 Task: Add an event with the title Third Annual Strategic Planning Session, date ''2023/12/12'', time 16:00and add a description: The session will conclude with a wrap-up discussion, where mentees can reflect on the insights gained and mentors can offer any final words of encouragement. Participants will have the opportunity to exchange contact information and establish ongoing mentoring relationships beyond the event.Mark the tasks as Completed , logged in from the account softage.5@softage.netand send the event invitation to softage.9@softage.net and softage.10@softage.net. Set a reminder for the event Doesn''t repeat
Action: Mouse moved to (44, 132)
Screenshot: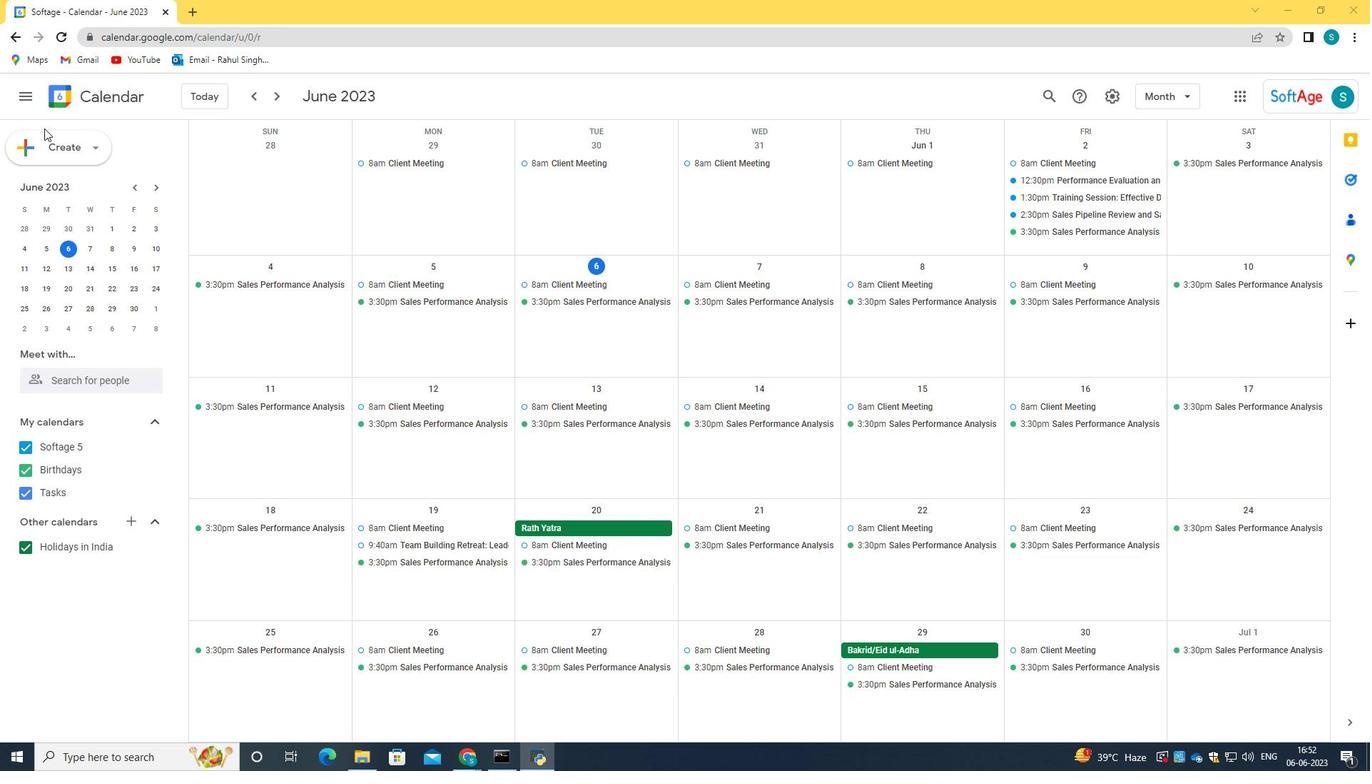 
Action: Mouse pressed left at (44, 132)
Screenshot: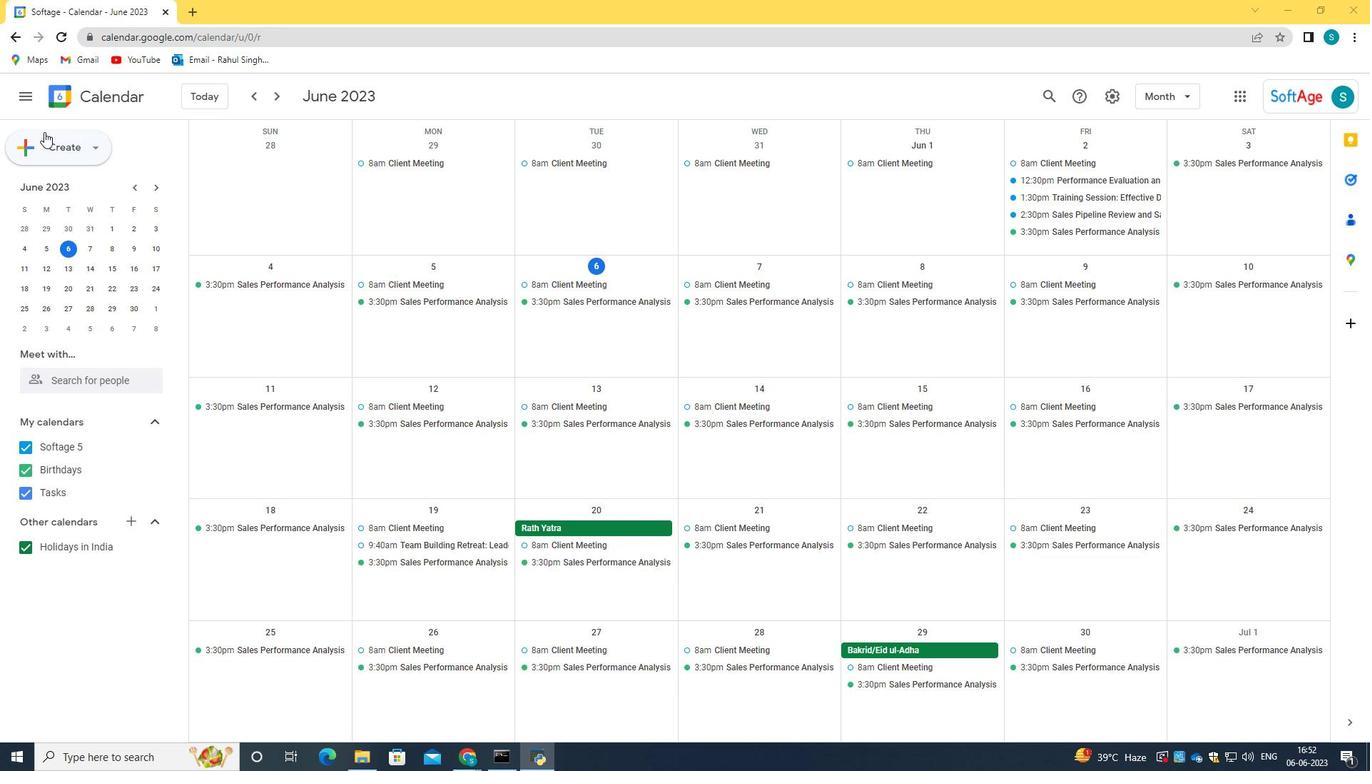 
Action: Mouse moved to (65, 184)
Screenshot: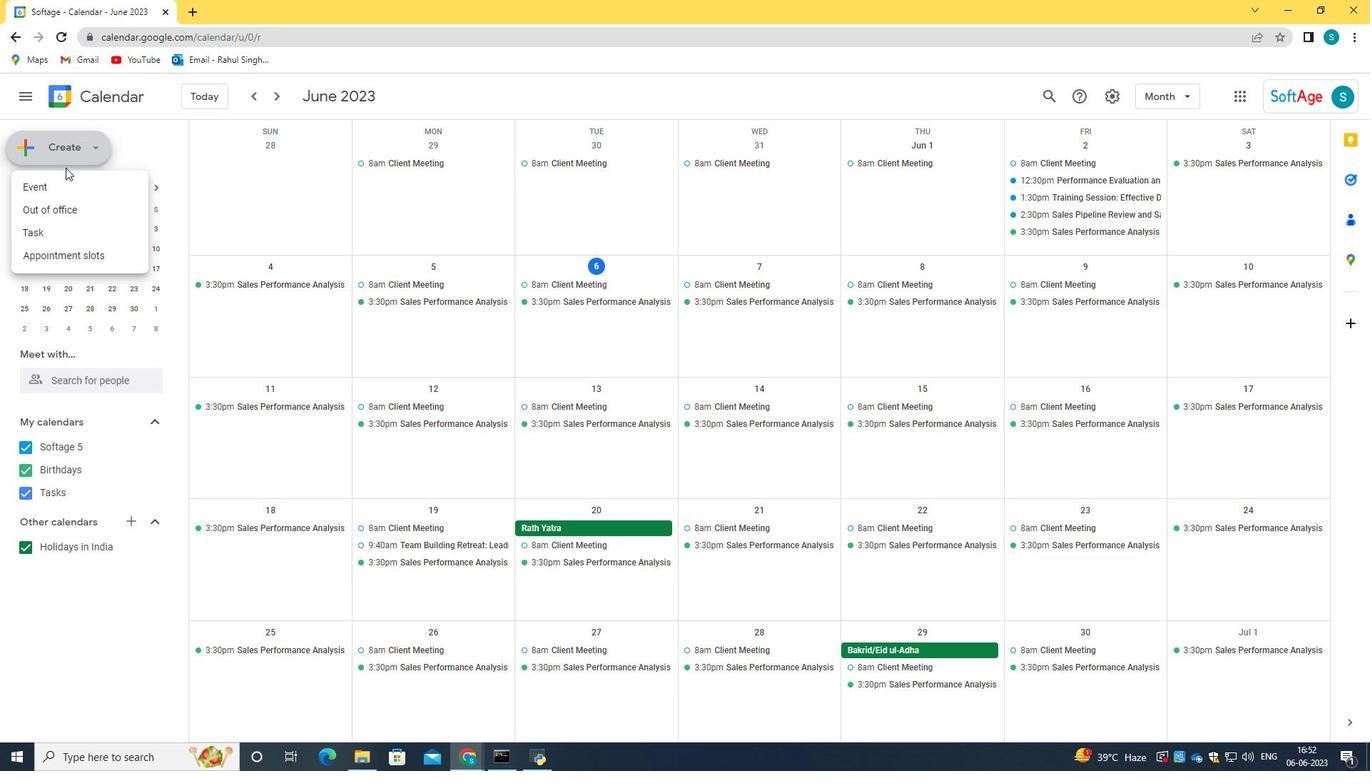 
Action: Mouse pressed left at (65, 184)
Screenshot: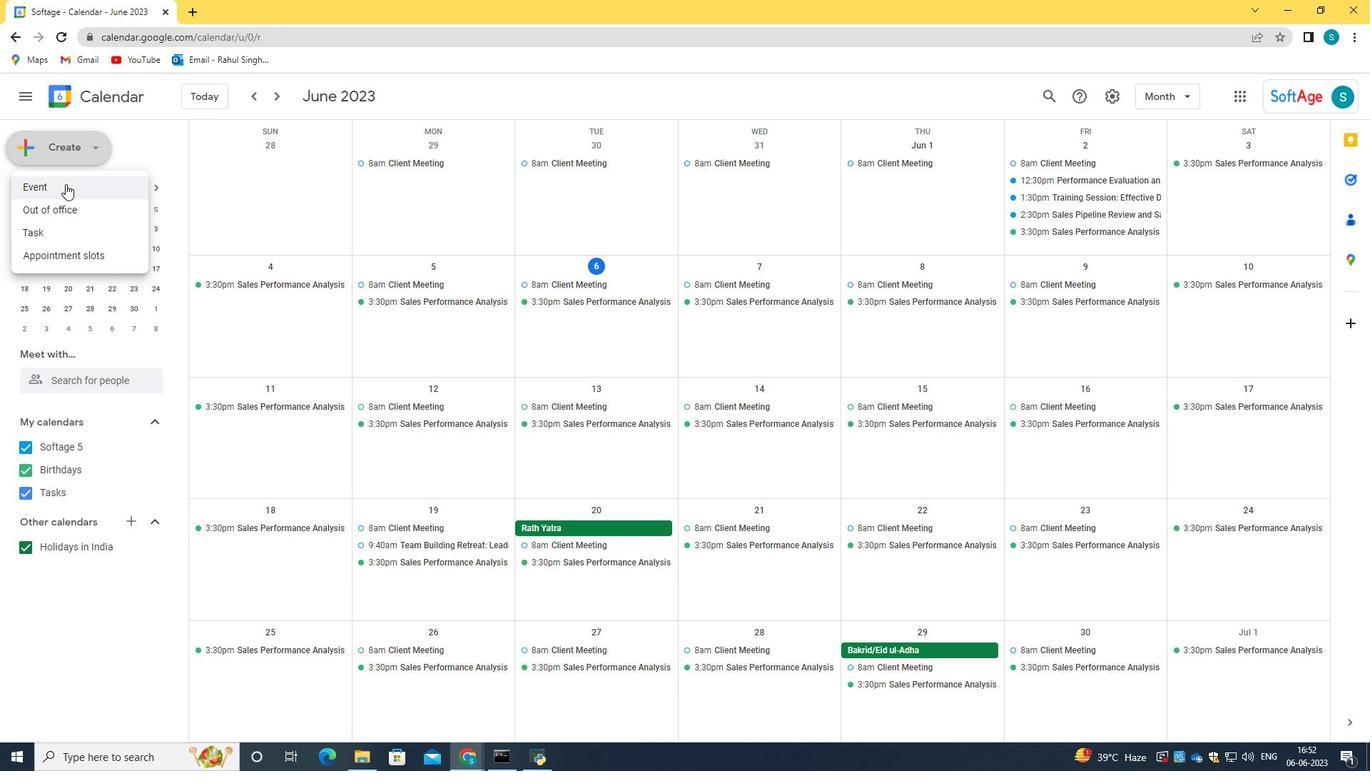 
Action: Mouse moved to (399, 571)
Screenshot: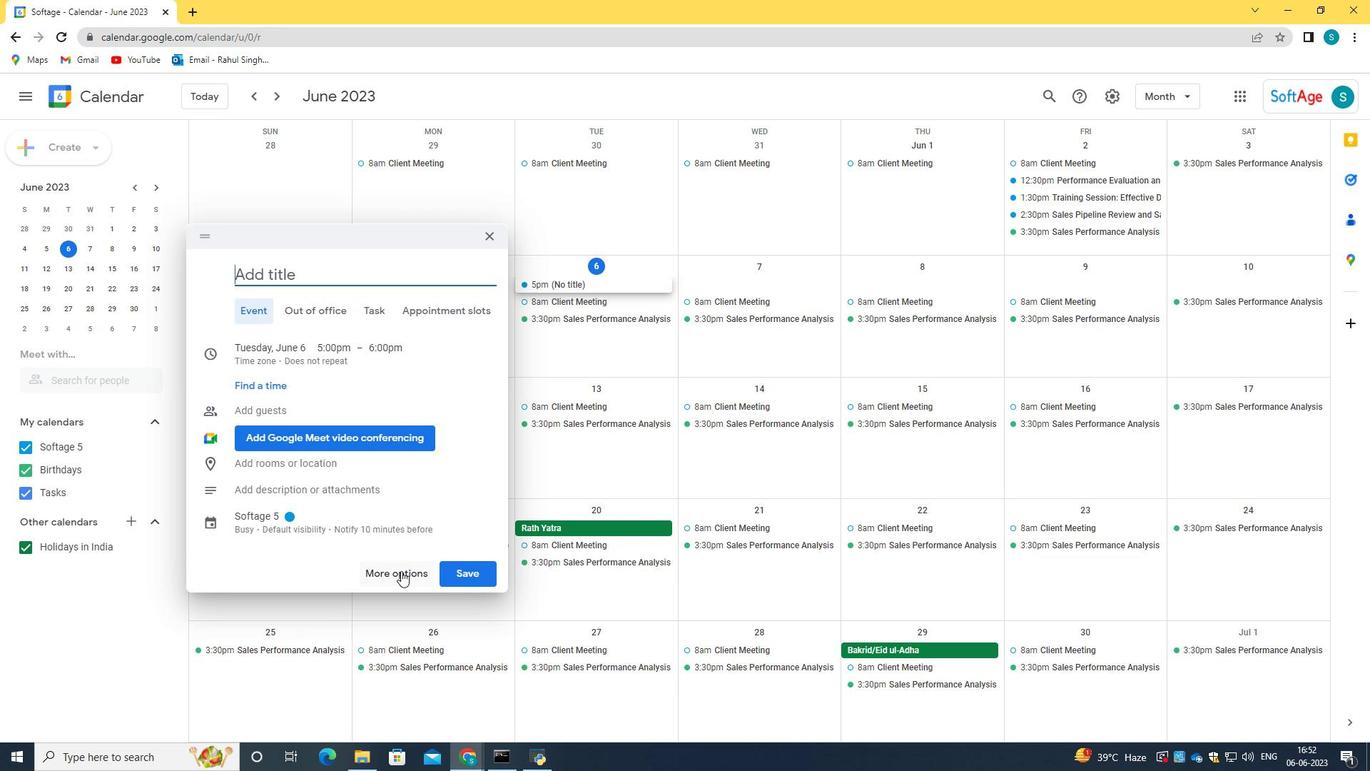 
Action: Mouse pressed left at (399, 571)
Screenshot: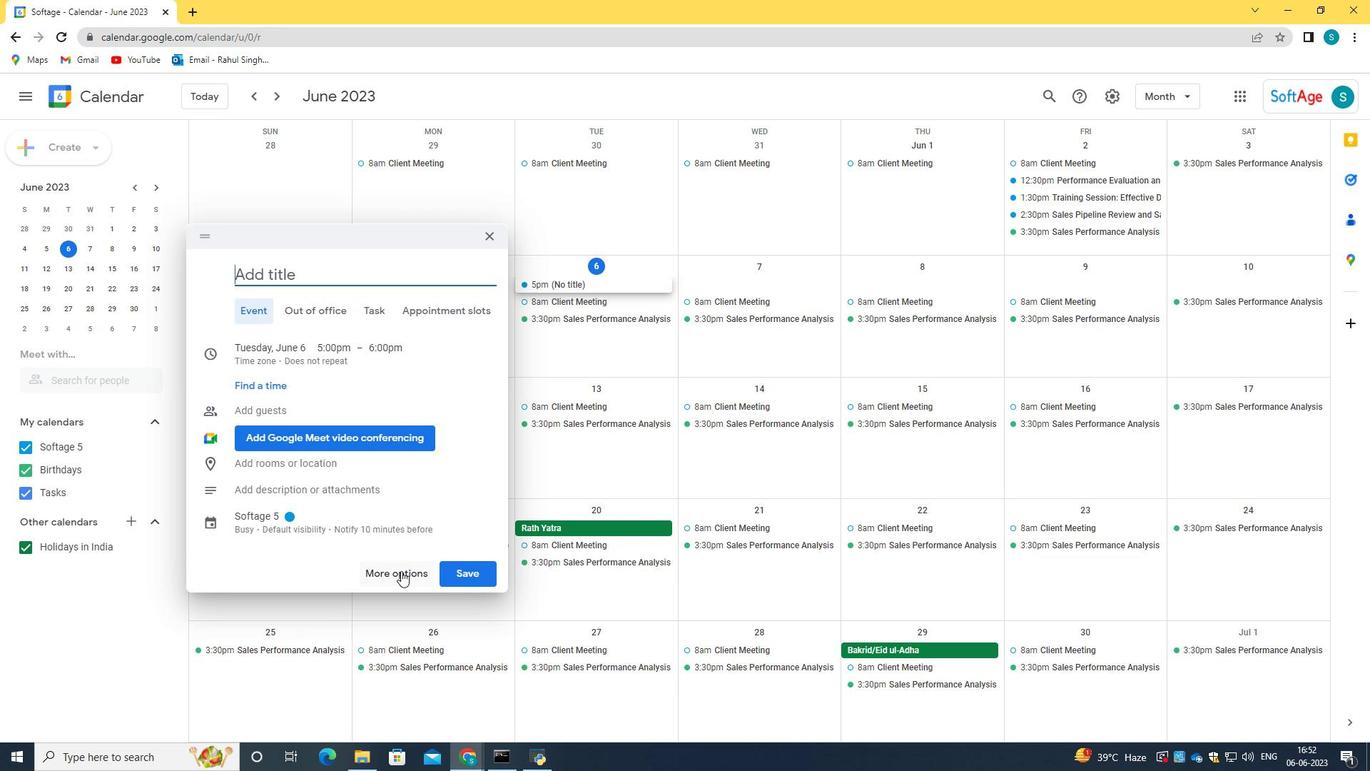 
Action: Mouse moved to (99, 107)
Screenshot: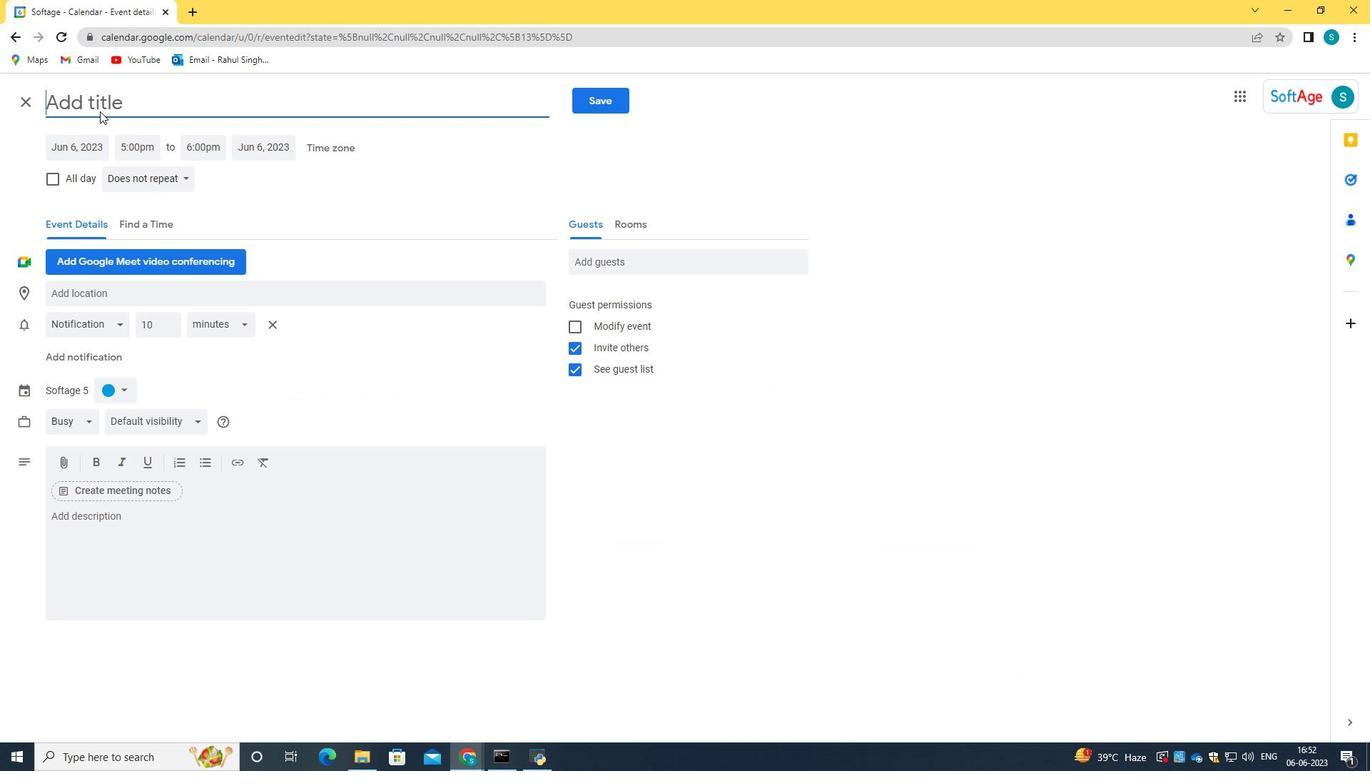 
Action: Mouse pressed left at (99, 107)
Screenshot: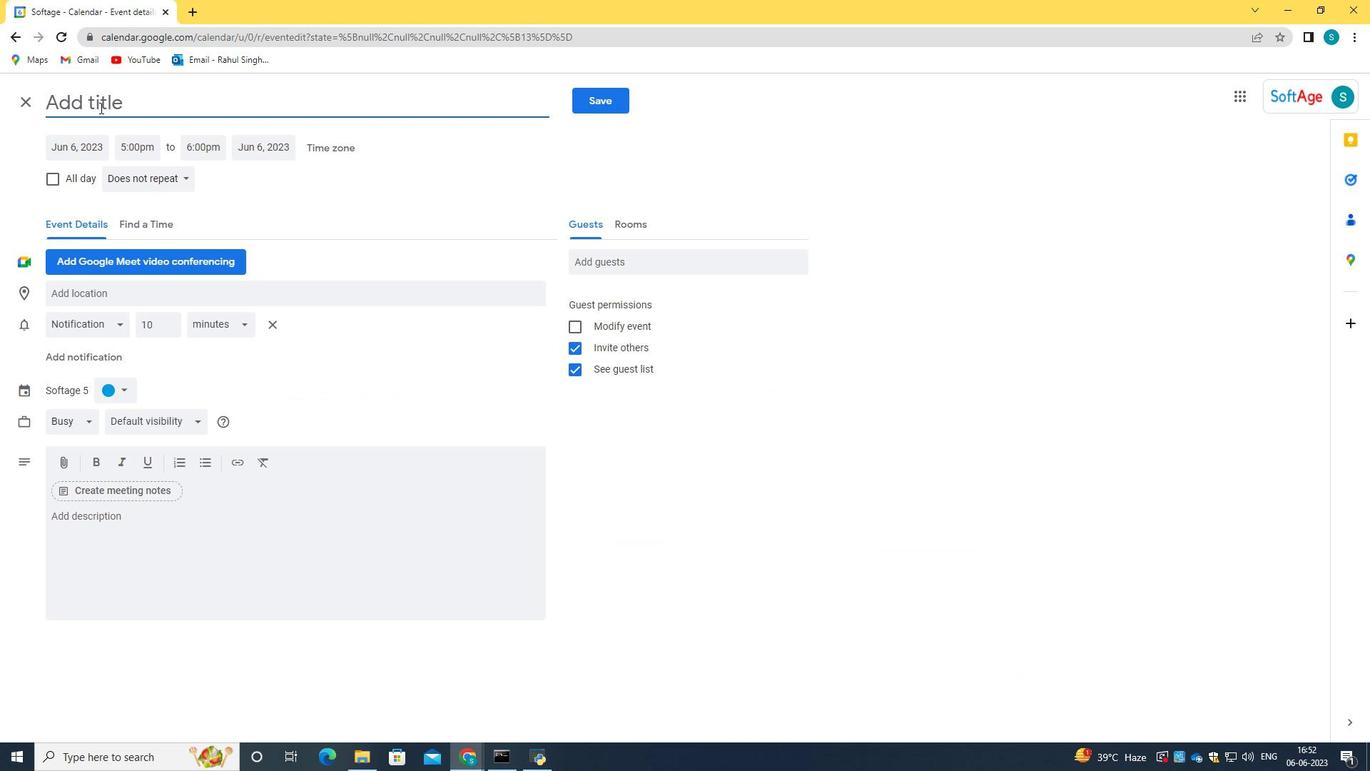 
Action: Key pressed <Key.caps_lock>T<Key.caps_lock>hird<Key.space><Key.caps_lock>A<Key.caps_lock>nnual<Key.space><Key.caps_lock>S<Key.caps_lock>trategic<Key.space><Key.caps_lock>P<Key.caps_lock>lanning<Key.space><Key.caps_lock>S<Key.caps_lock>esso<Key.backspace>ion<Key.space>
Screenshot: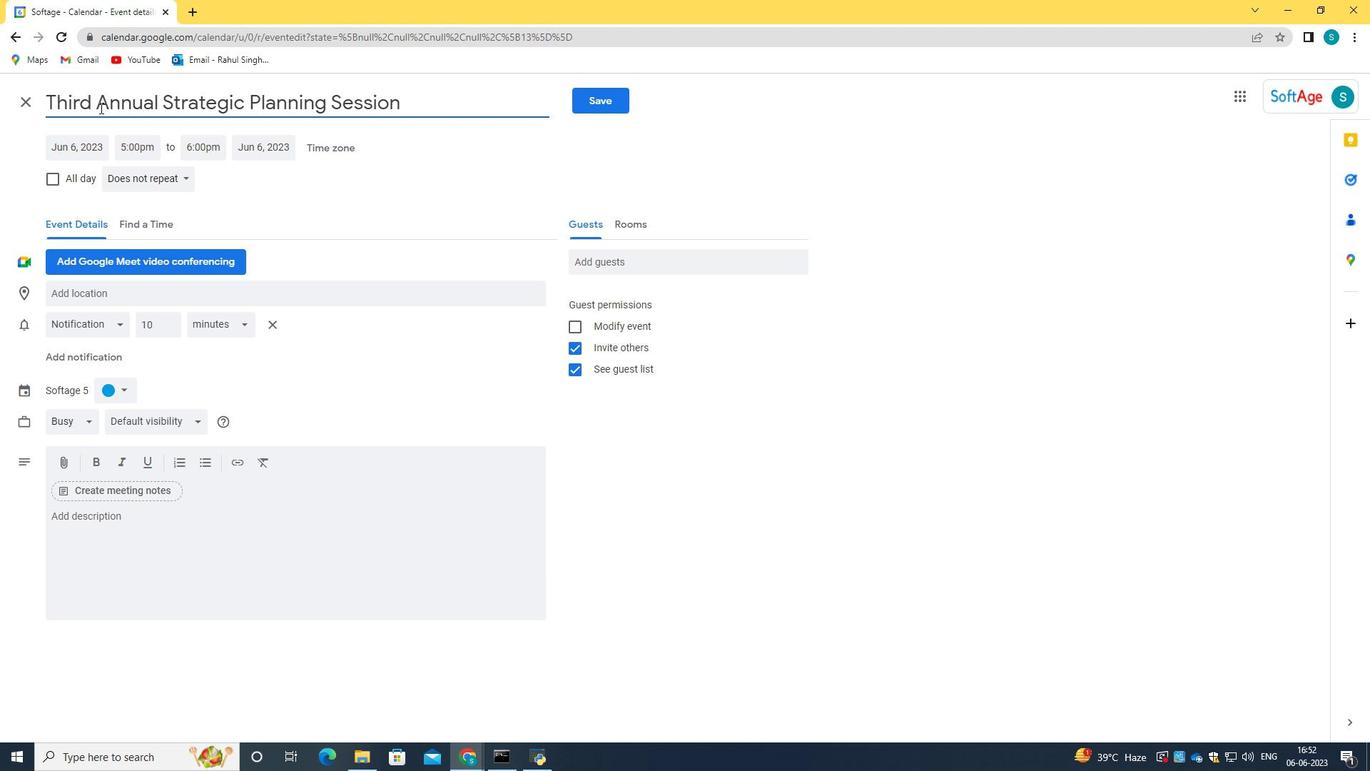
Action: Mouse moved to (79, 145)
Screenshot: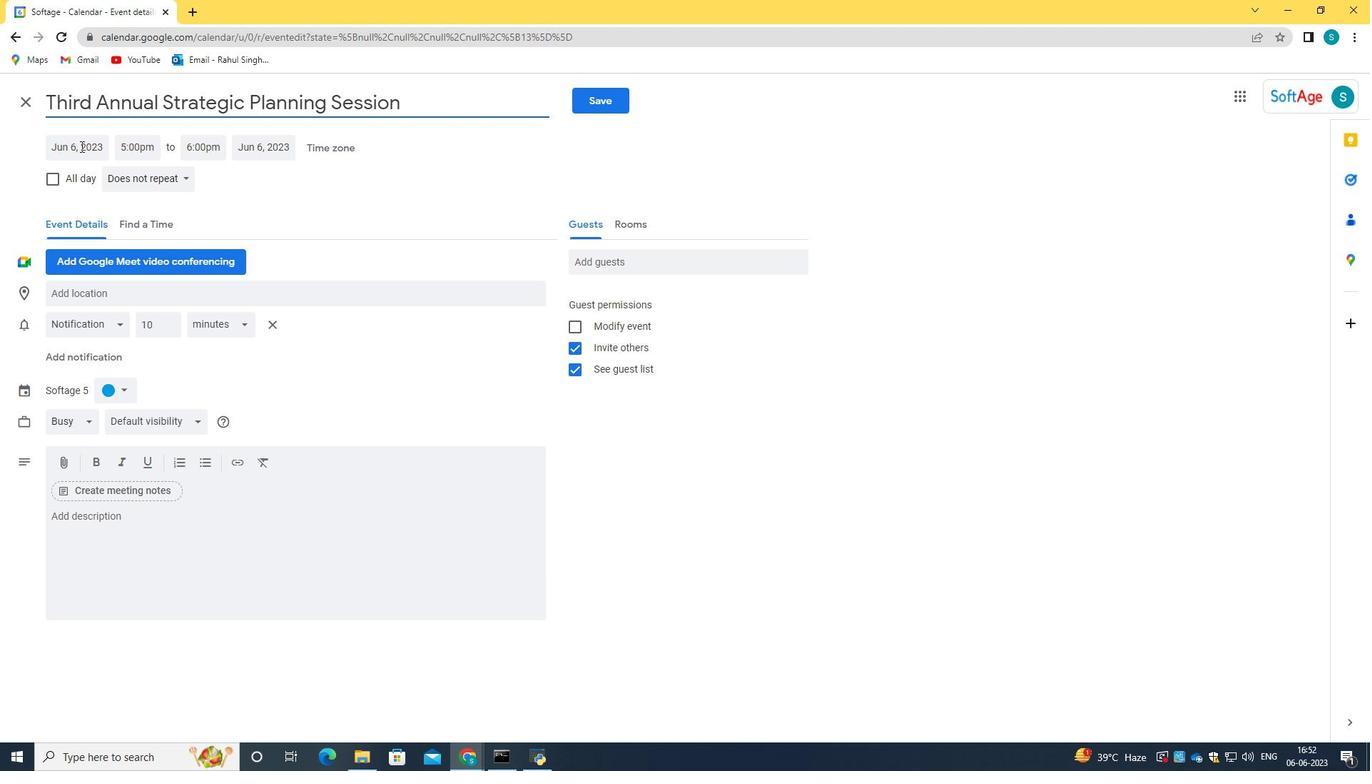 
Action: Mouse pressed left at (79, 145)
Screenshot: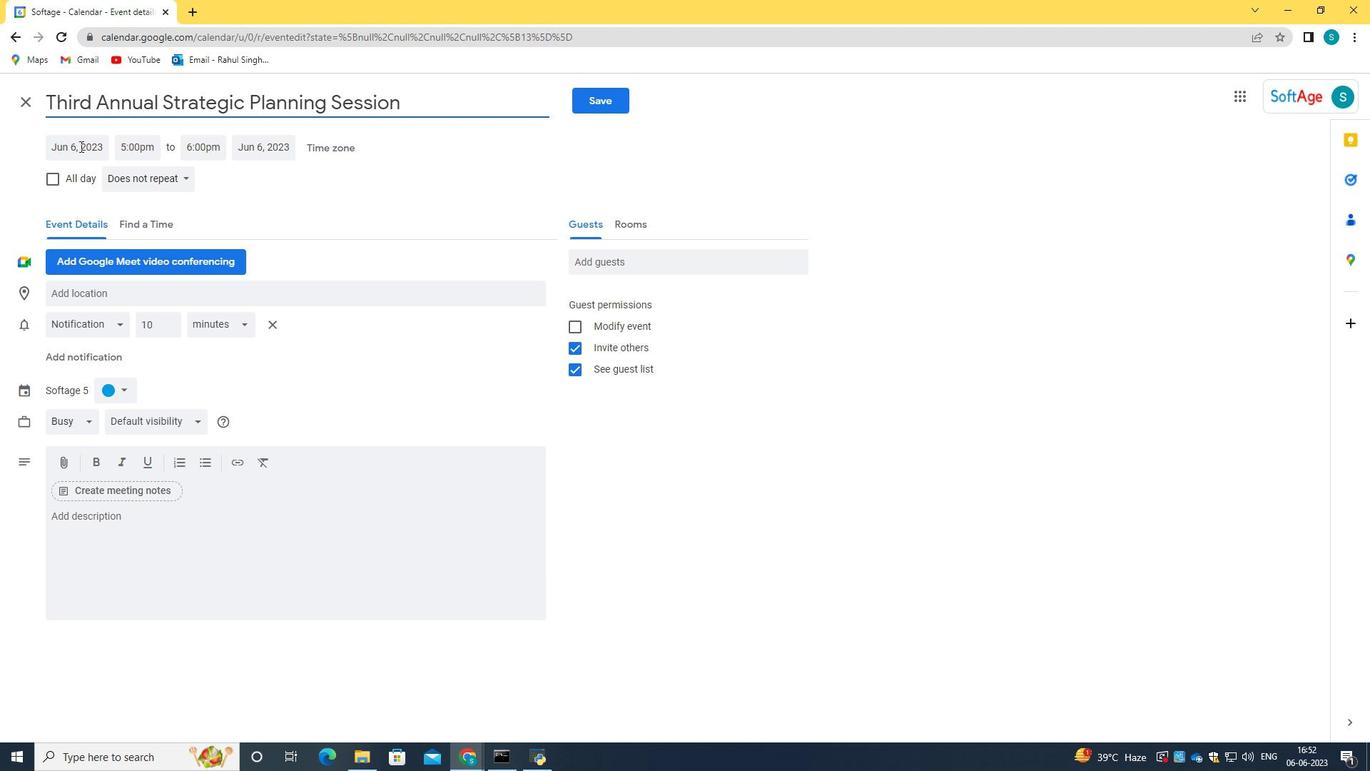 
Action: Key pressed 2023/12/12<Key.alt_gr><Key.tab>16<Key.shift_r>:00<Key.enter>
Screenshot: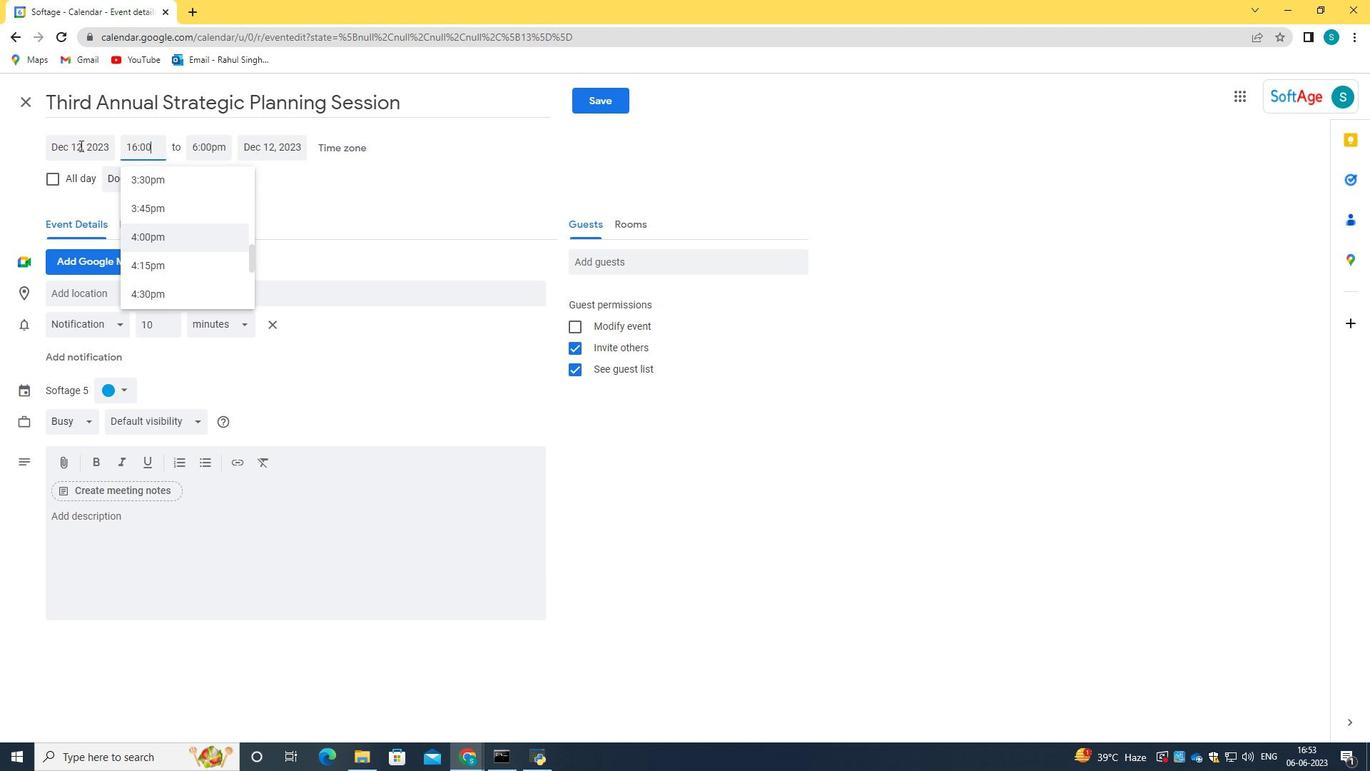 
Action: Mouse moved to (185, 578)
Screenshot: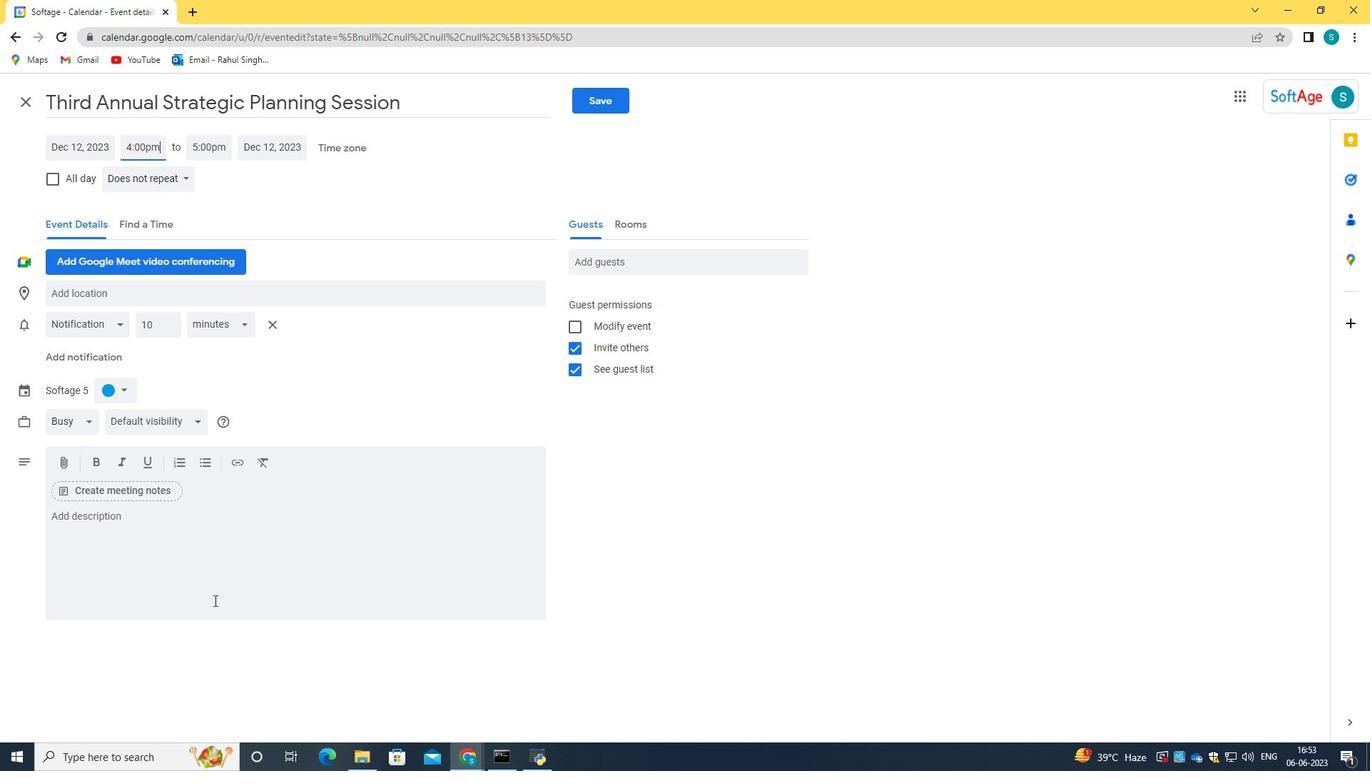 
Action: Mouse pressed left at (185, 578)
Screenshot: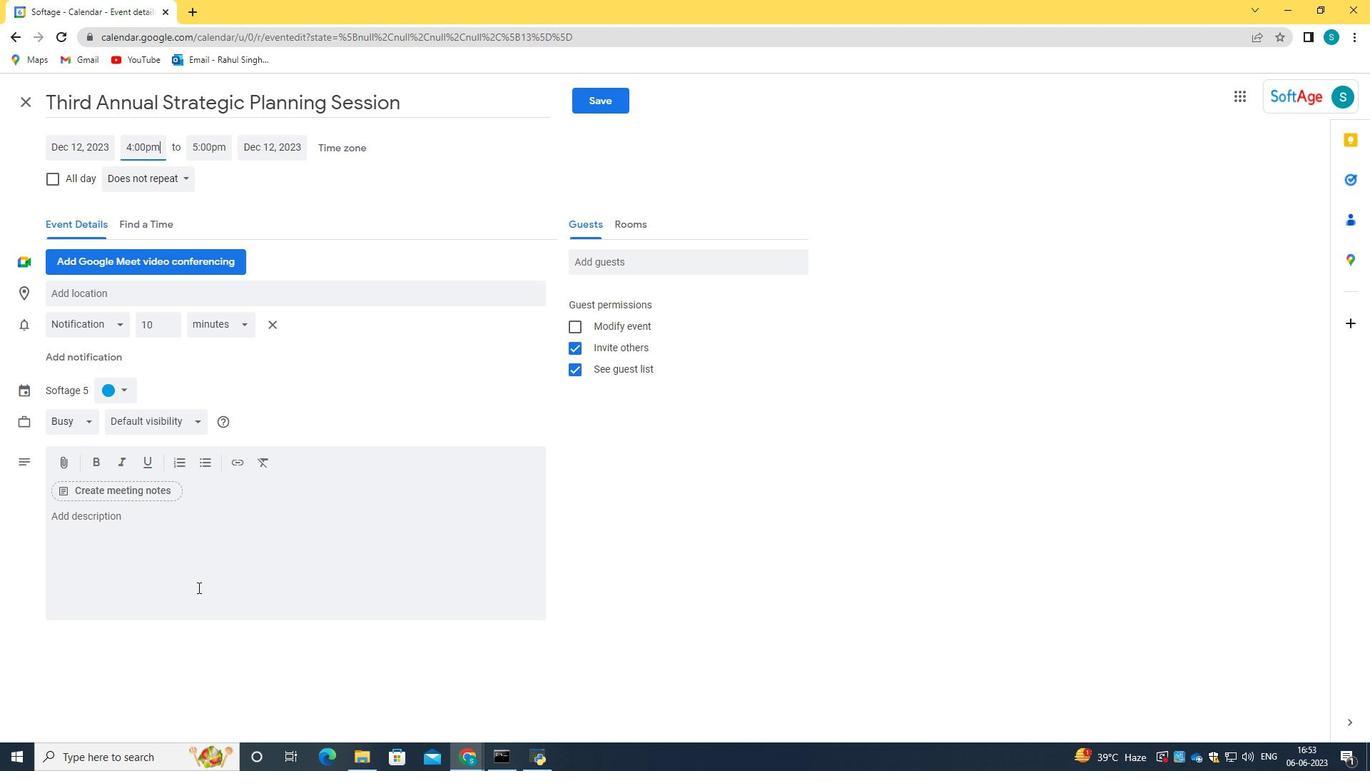 
Action: Key pressed <Key.caps_lock>T<Key.caps_lock>he<Key.space>session<Key.space>will<Key.space>conclude<Key.space>with<Key.space>a<Key.space>wrap-up<Key.space>dec<Key.backspace>s<Key.backspace><Key.backspace>iscussion,<Key.space>where<Key.space>mentes<Key.backspace>es<Key.space>can<Key.space>offer<Key.space>any<Key.space>final<Key.space>words<Key.space>of<Key.space>encor<Key.backspace>urgement<Key.space><Key.backspace>.<Key.space><Key.caps_lock>P<Key.caps_lock>articipants<Key.backspace><Key.backspace><Key.backspace><Key.backspace><Key.backspace><Key.backspace><Key.backspace><Key.backspace><Key.backspace><Key.backspace><Key.backspace><Key.backspace><Key.backspace><Key.backspace><Key.backspace><Key.backspace><Key.backspace><Key.backspace><Key.backspace><Key.backspace>agemtn<Key.backspace><Key.backspace>ent.<Key.space><Key.caps_lock>P<Key.caps_lock>articipants<Key.space>will<Key.space>have<Key.space>the<Key.space>opportunity<Key.space>to<Key.space>exchange<Key.space>contact<Key.space>information<Key.space>and<Key.space>establish<Key.space>ongi<Key.backspace>oing<Key.space>mentoring<Key.space>relationships<Key.space>beyond<Key.space>the<Key.space>event.
Screenshot: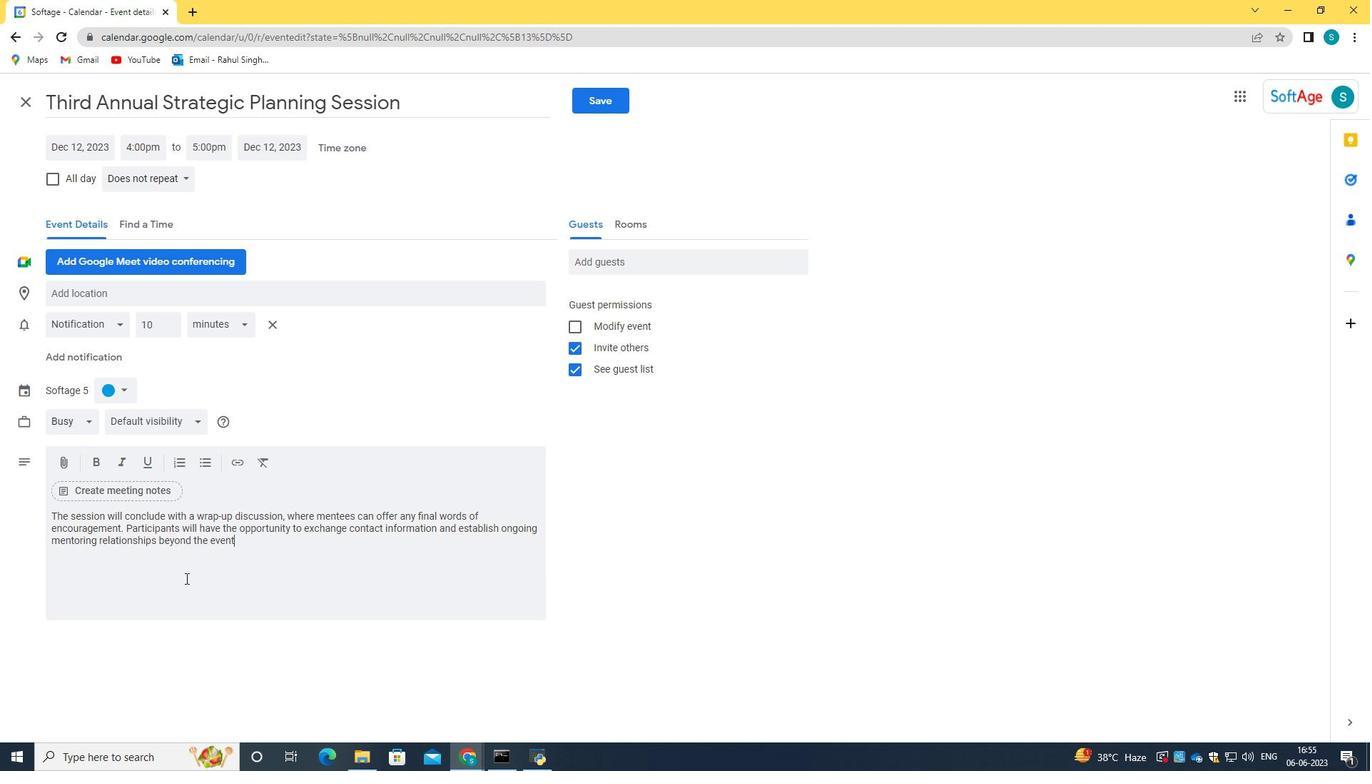 
Action: Mouse moved to (608, 258)
Screenshot: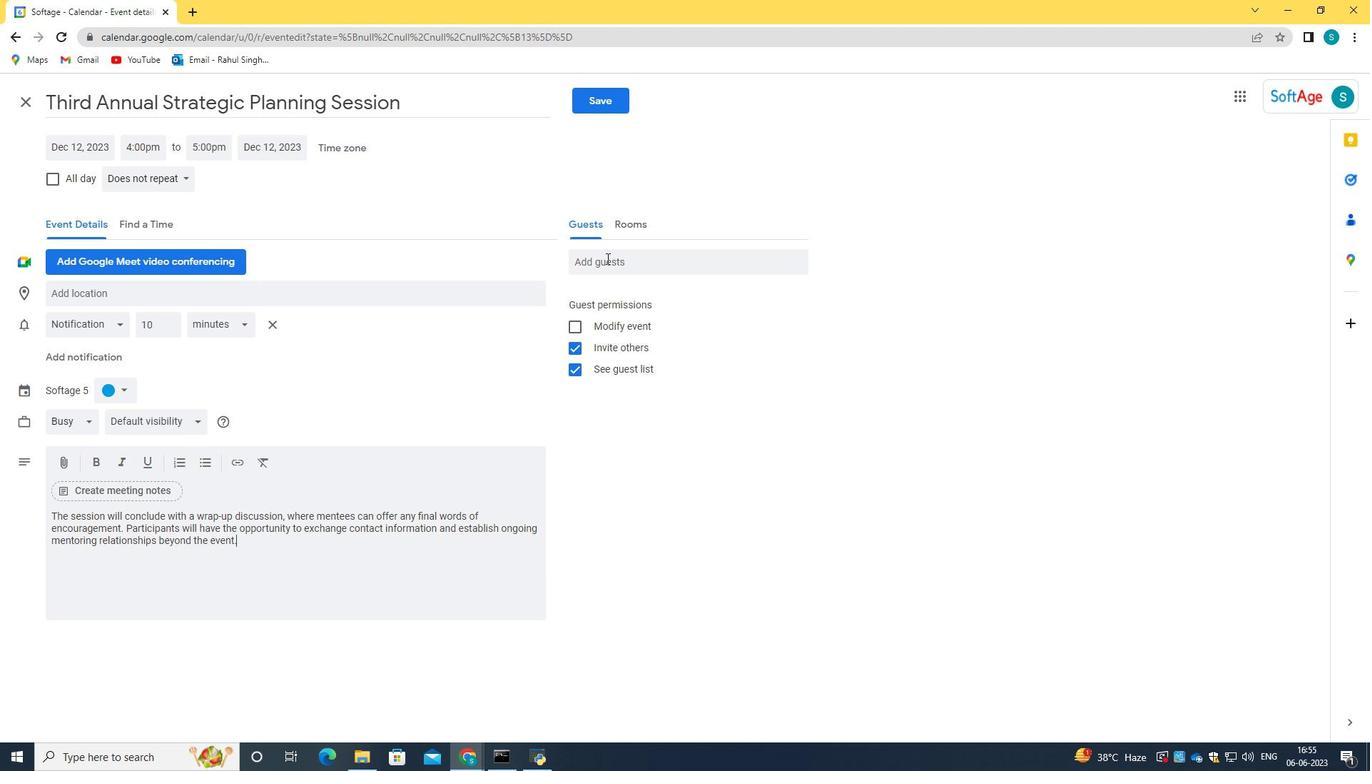 
Action: Mouse pressed left at (608, 258)
Screenshot: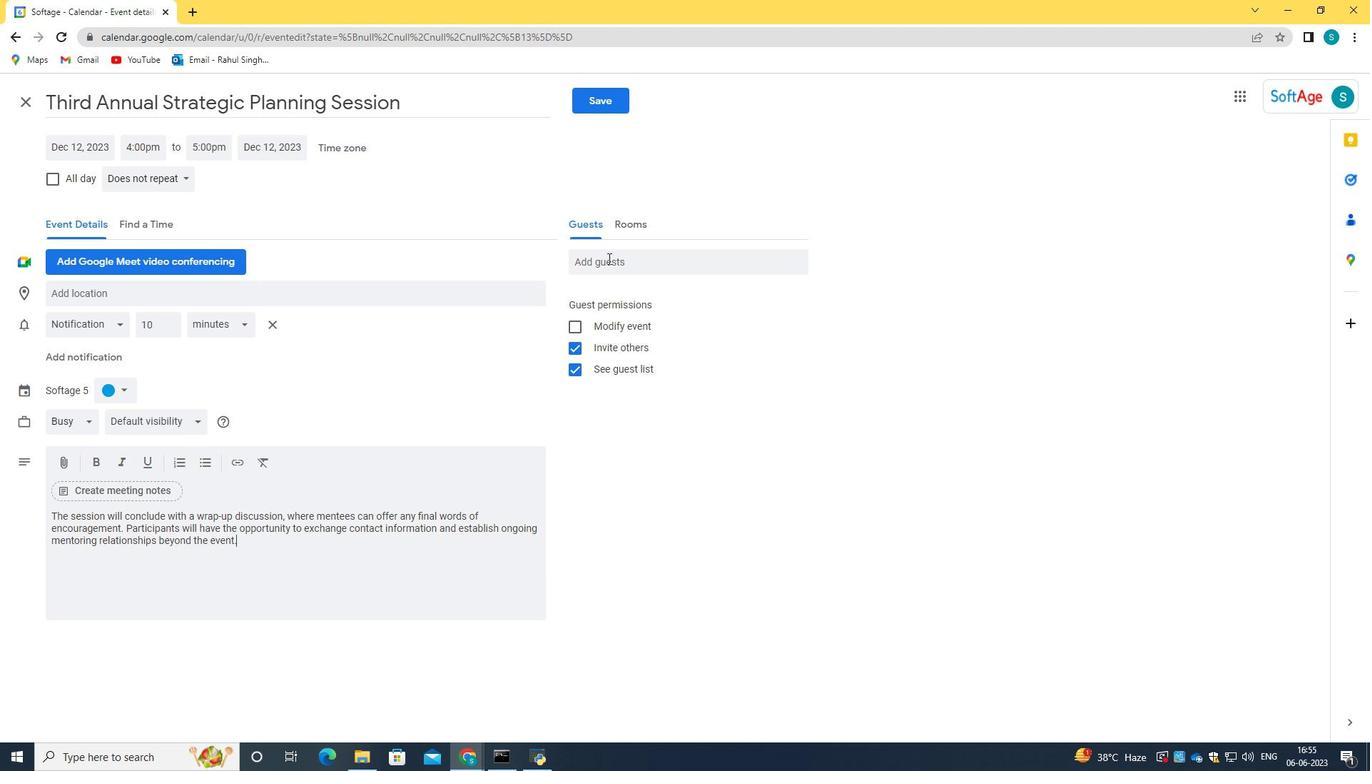 
Action: Key pressed softage.9<Key.shift>@softage.net<Key.tab>softage.10<Key.shift>@softage.net
Screenshot: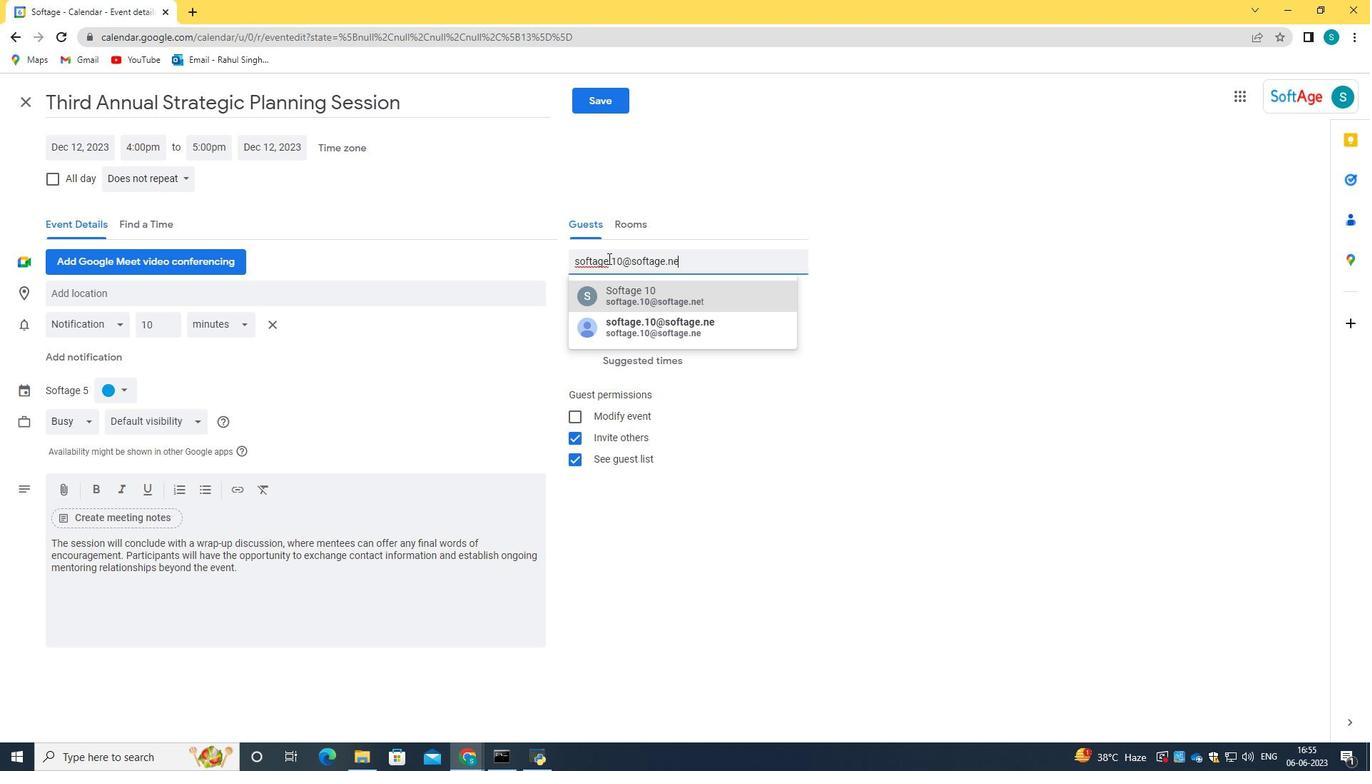 
Action: Mouse moved to (716, 294)
Screenshot: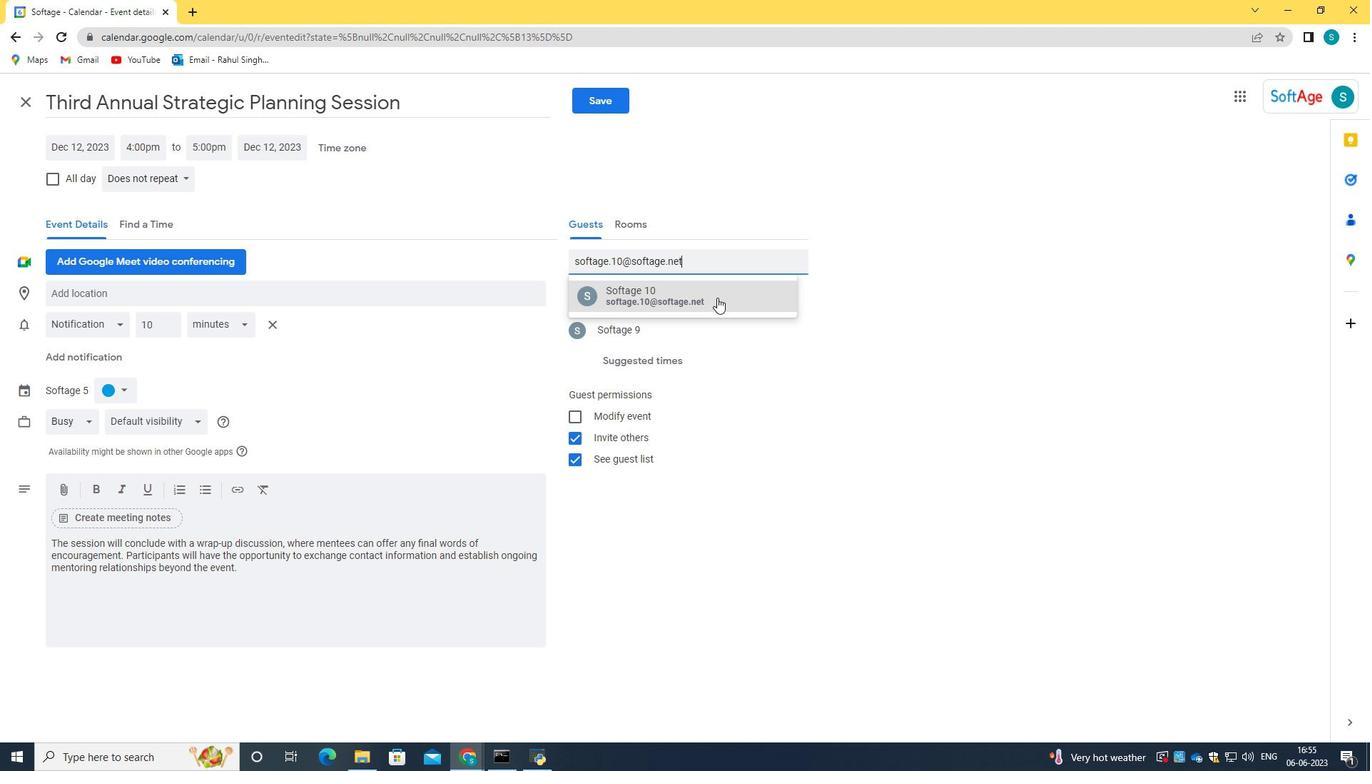 
Action: Mouse pressed left at (716, 294)
Screenshot: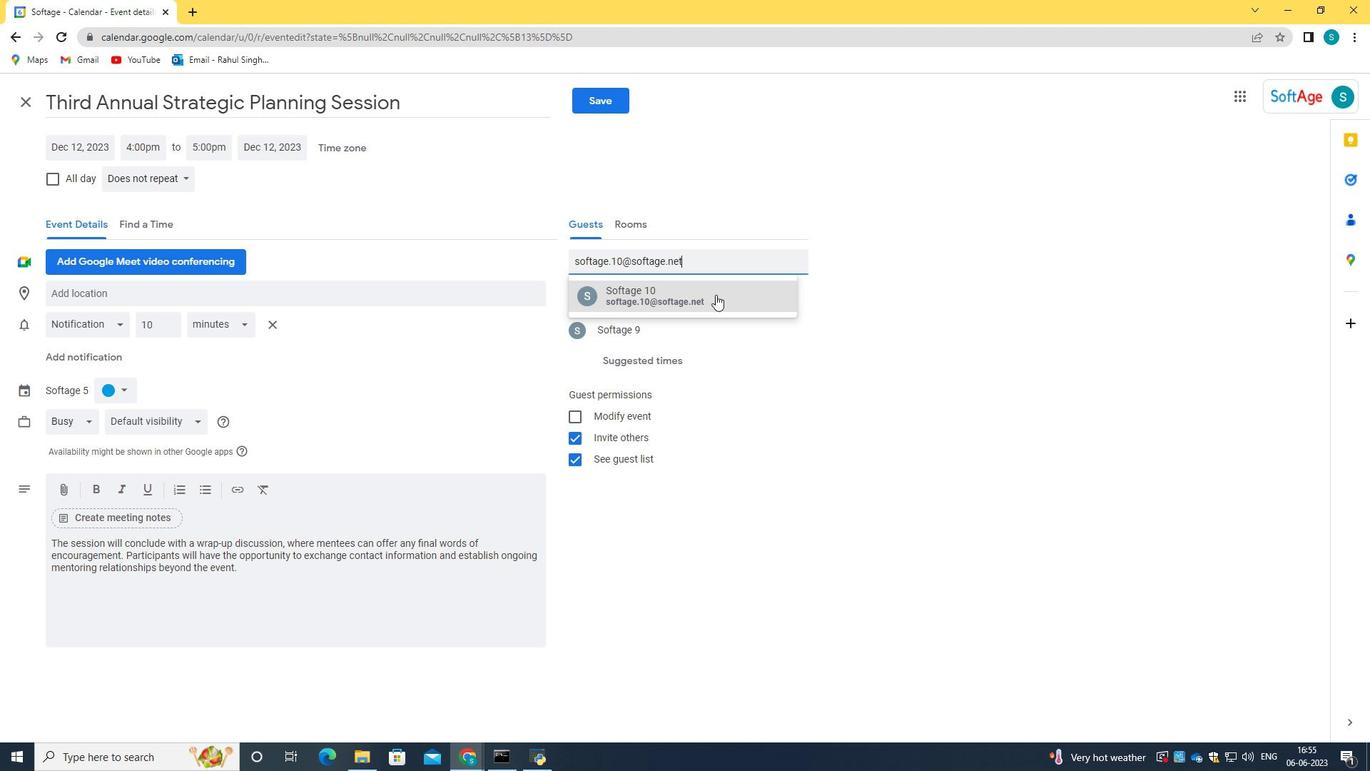 
Action: Mouse moved to (148, 176)
Screenshot: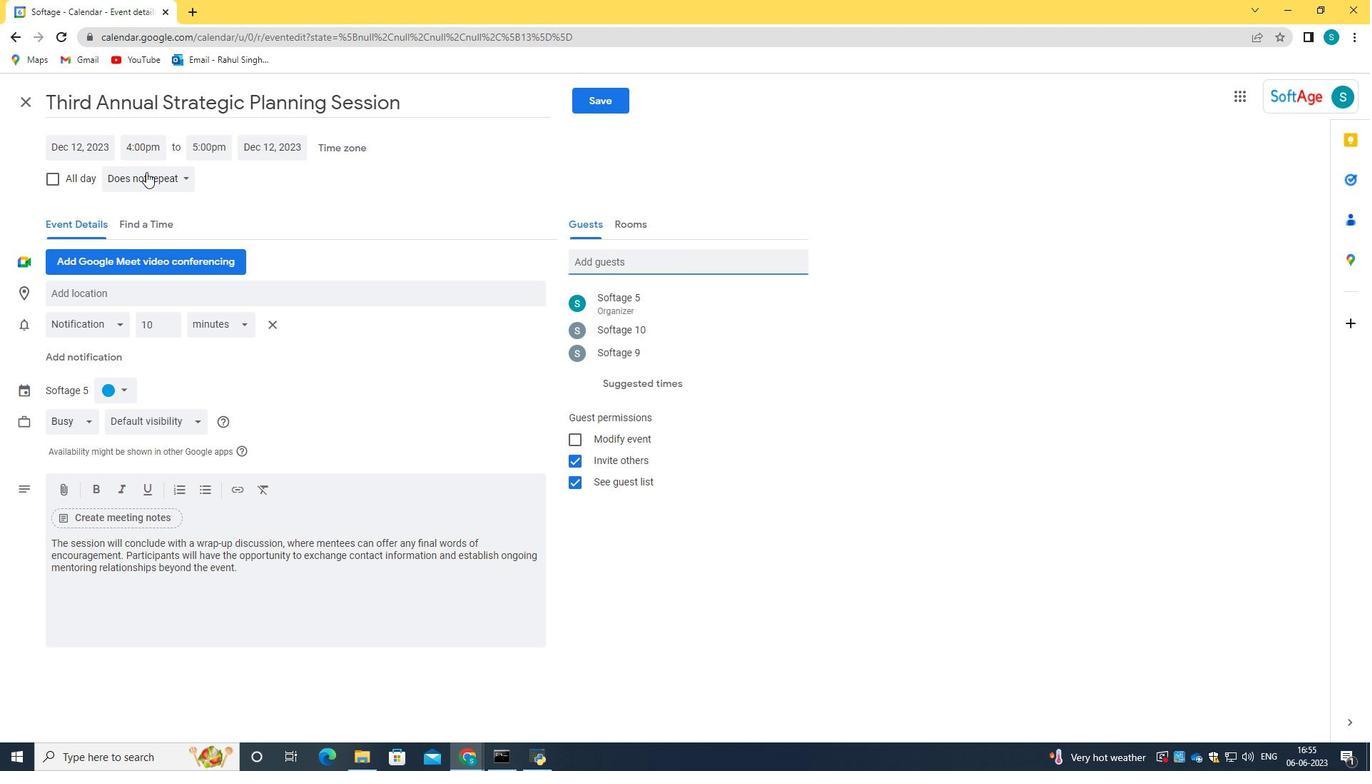 
Action: Mouse pressed left at (148, 176)
Screenshot: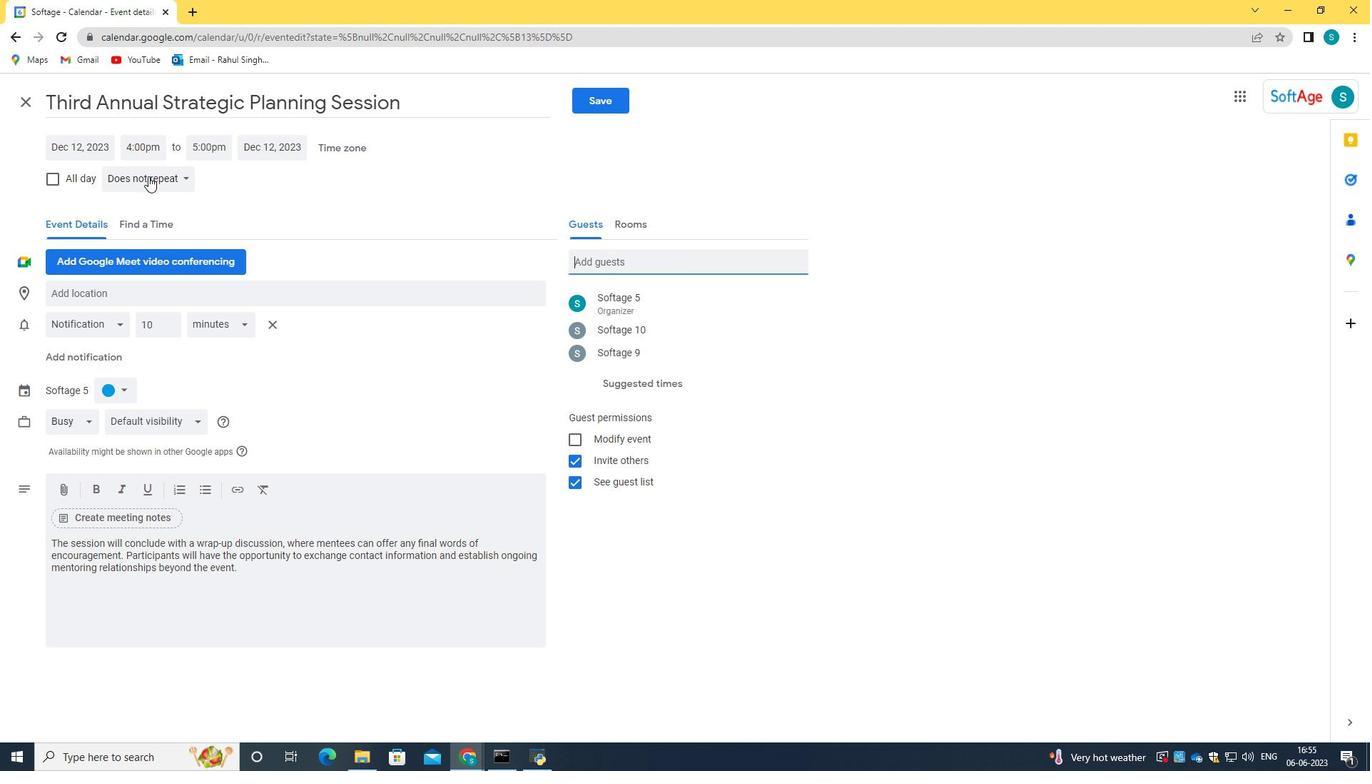 
Action: Mouse moved to (160, 184)
Screenshot: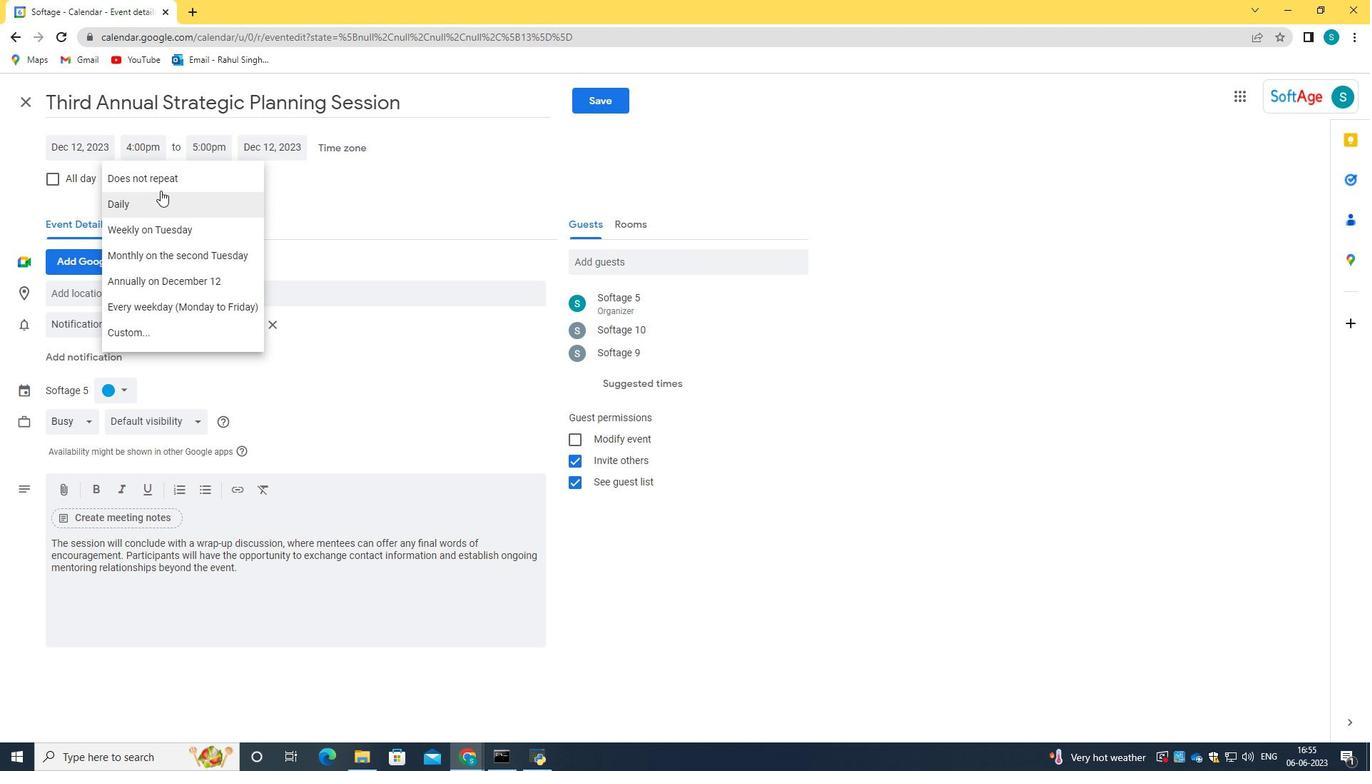 
Action: Mouse pressed left at (160, 184)
Screenshot: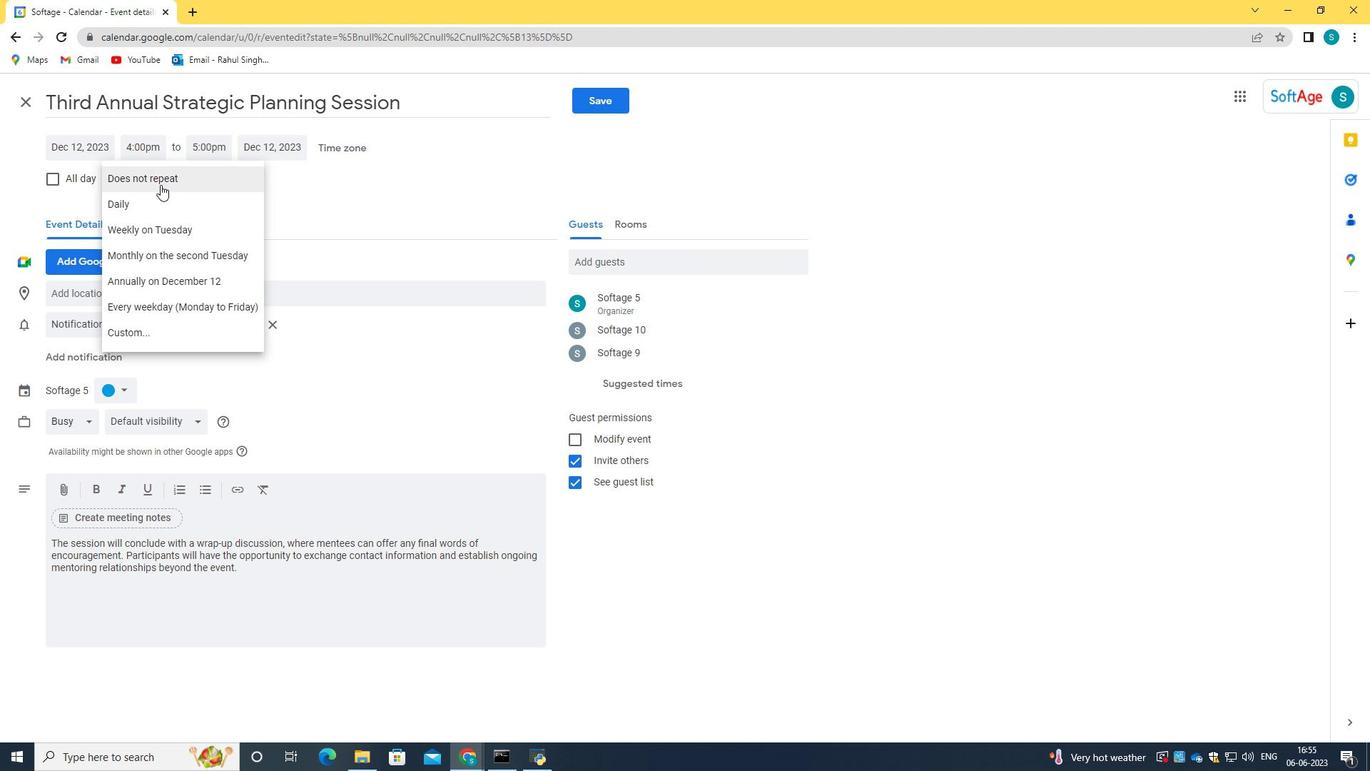 
Action: Mouse moved to (605, 103)
Screenshot: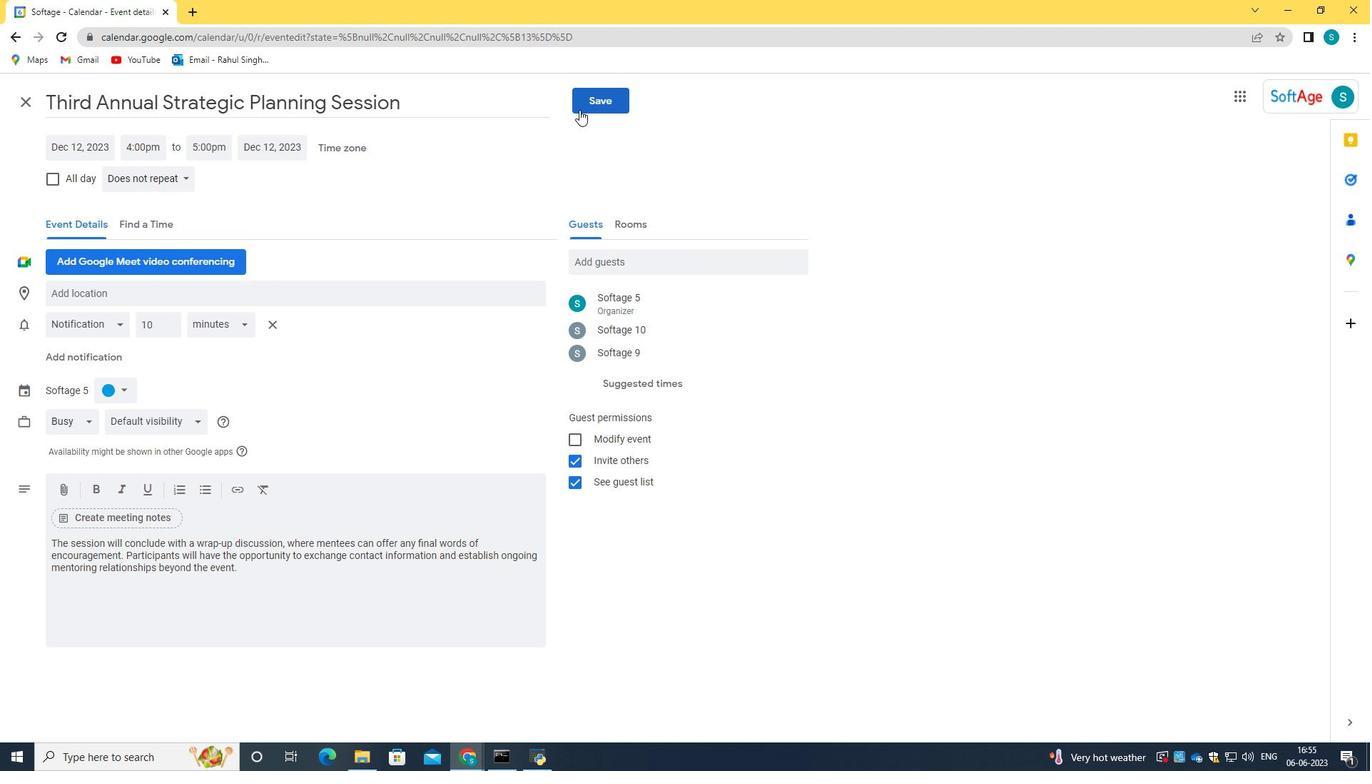 
Action: Mouse pressed left at (605, 103)
Screenshot: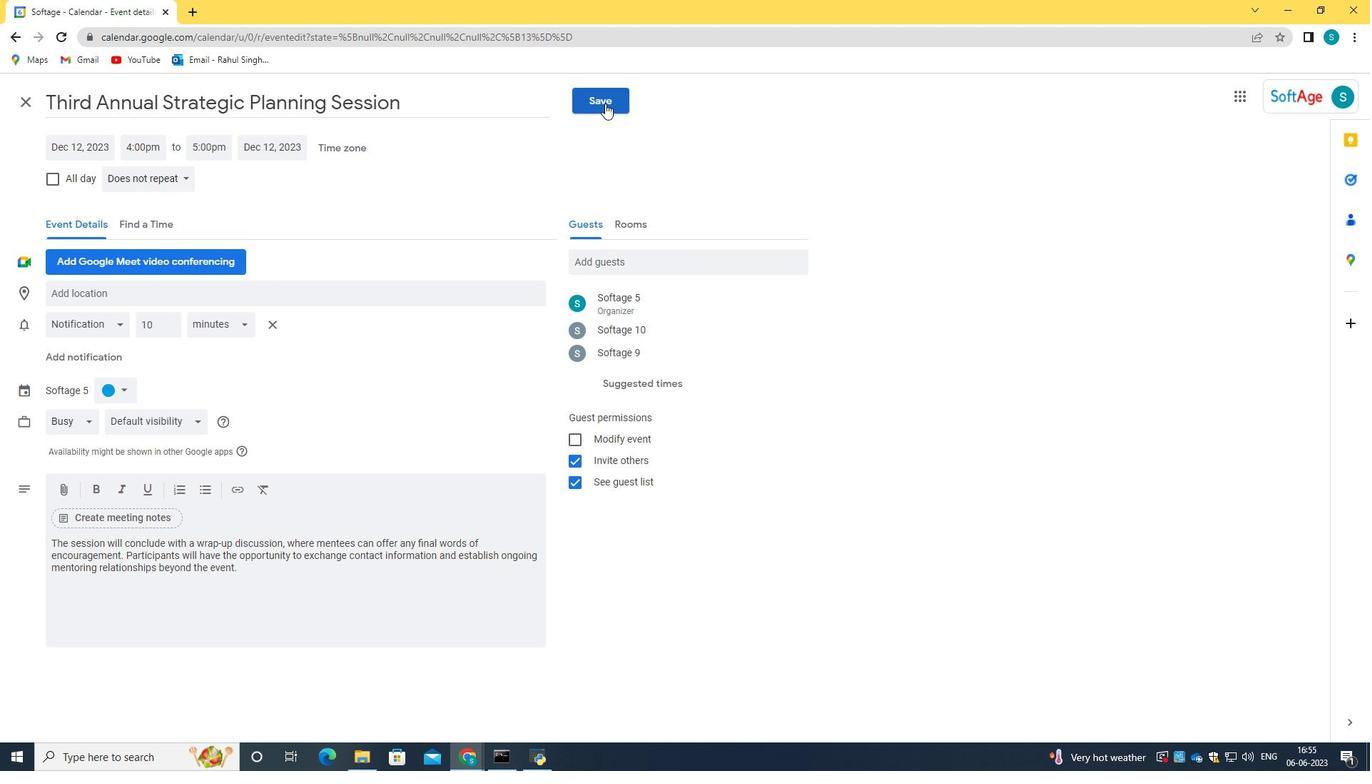 
Action: Mouse moved to (819, 444)
Screenshot: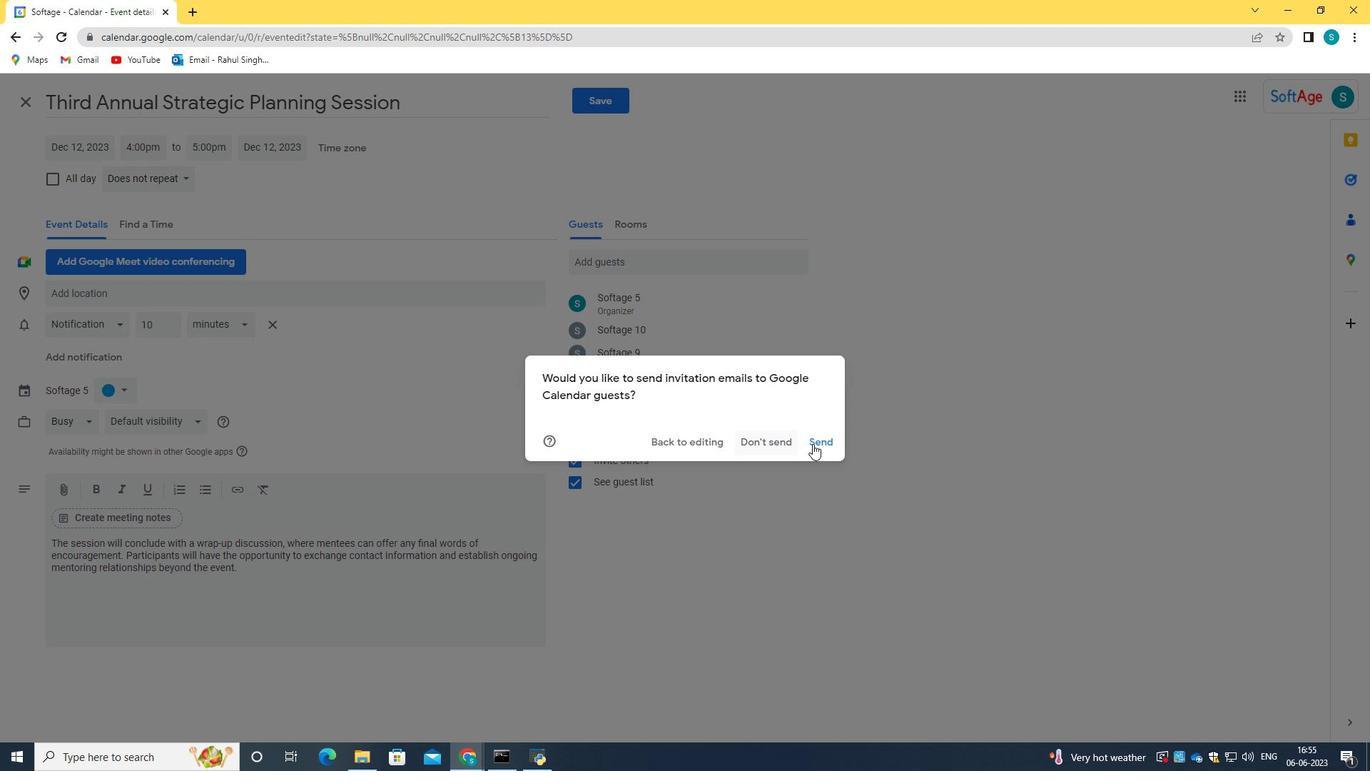 
Action: Mouse pressed left at (819, 444)
Screenshot: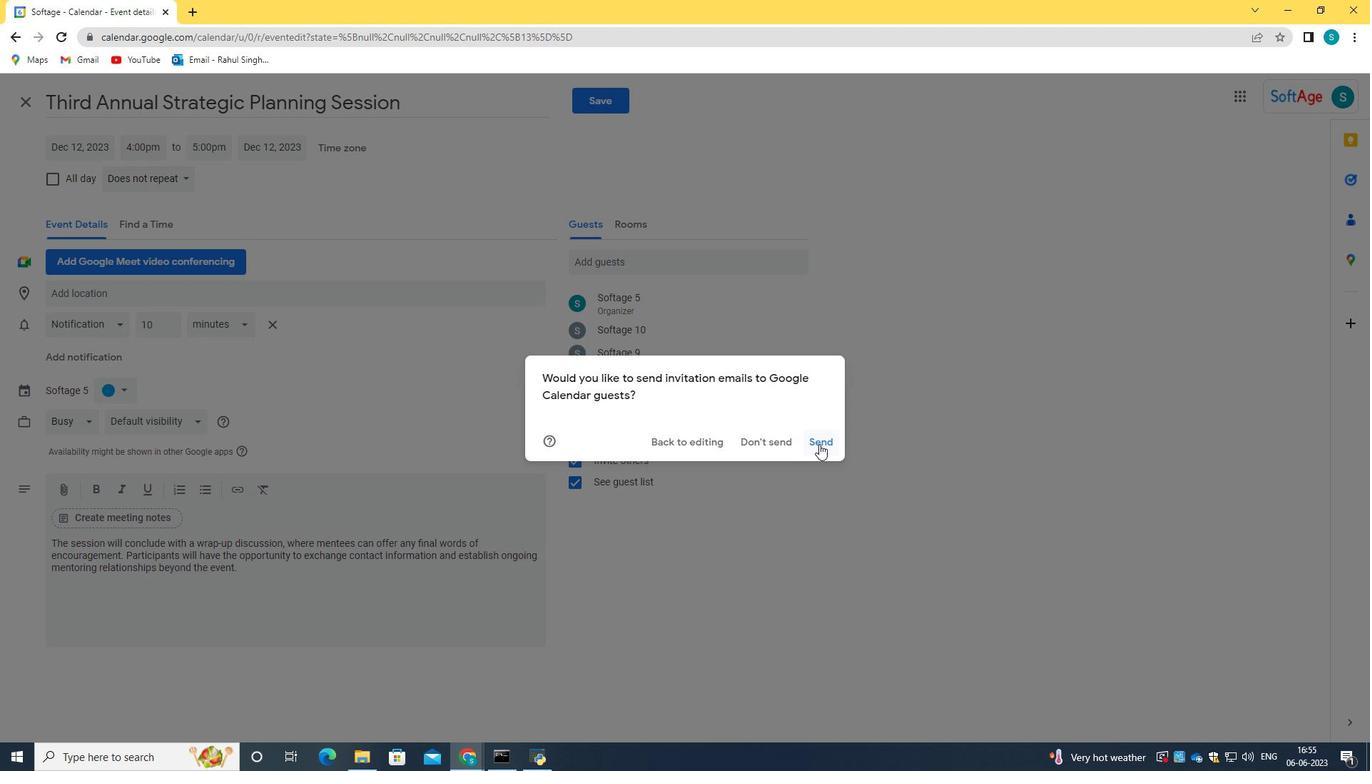 
